 Task: Apply italics on text "computer".
Action: Mouse moved to (585, 159)
Screenshot: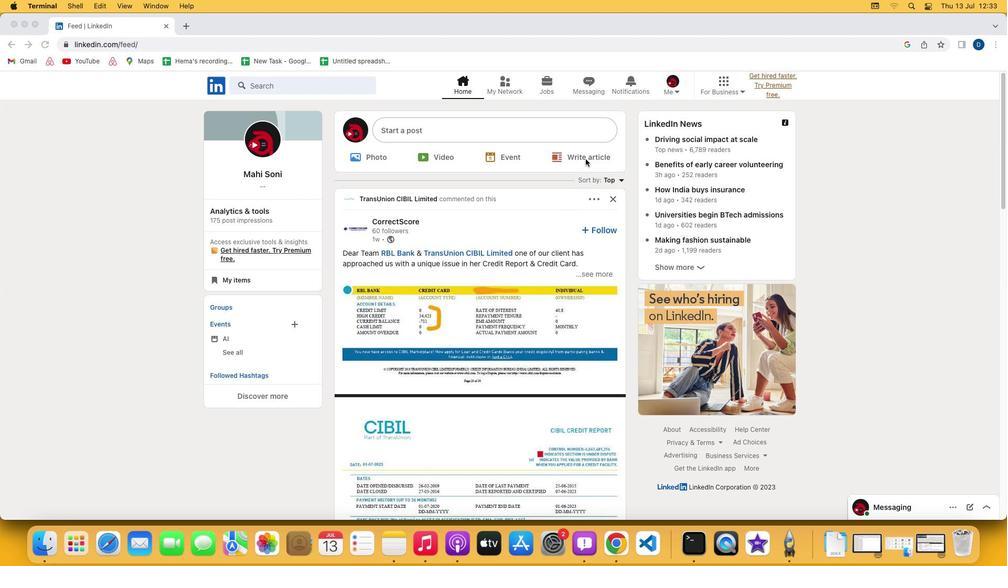 
Action: Mouse pressed left at (585, 159)
Screenshot: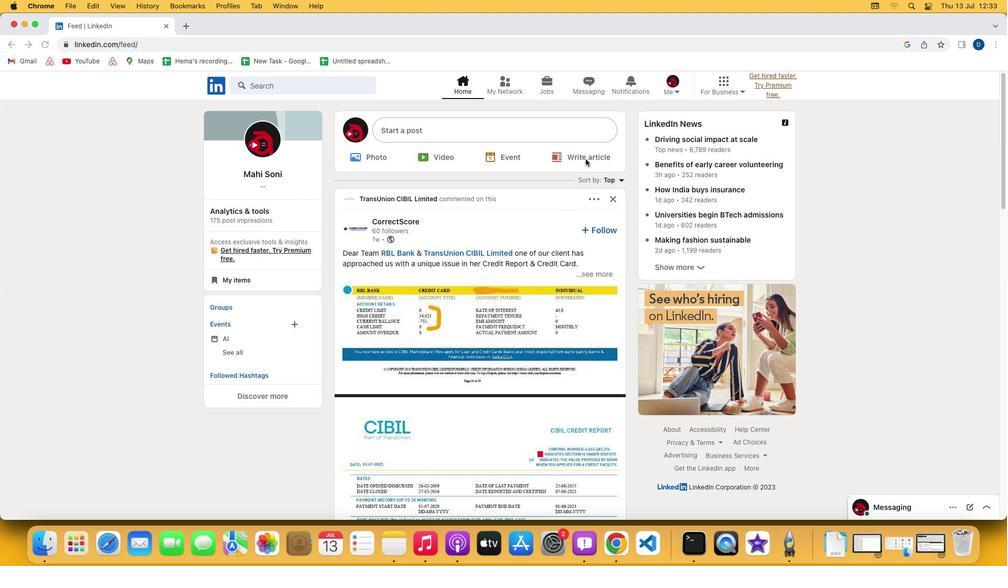 
Action: Mouse pressed left at (585, 159)
Screenshot: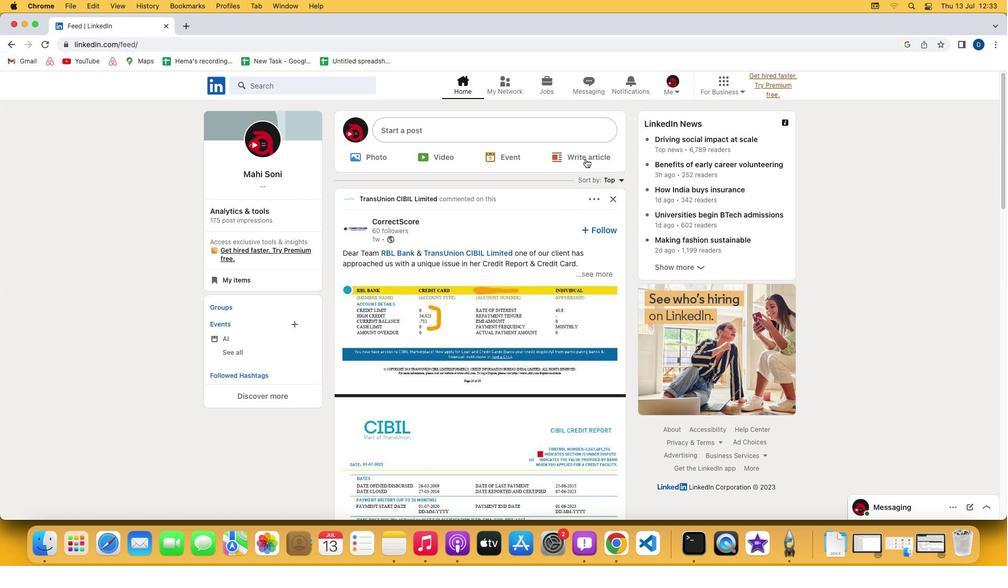
Action: Mouse moved to (400, 329)
Screenshot: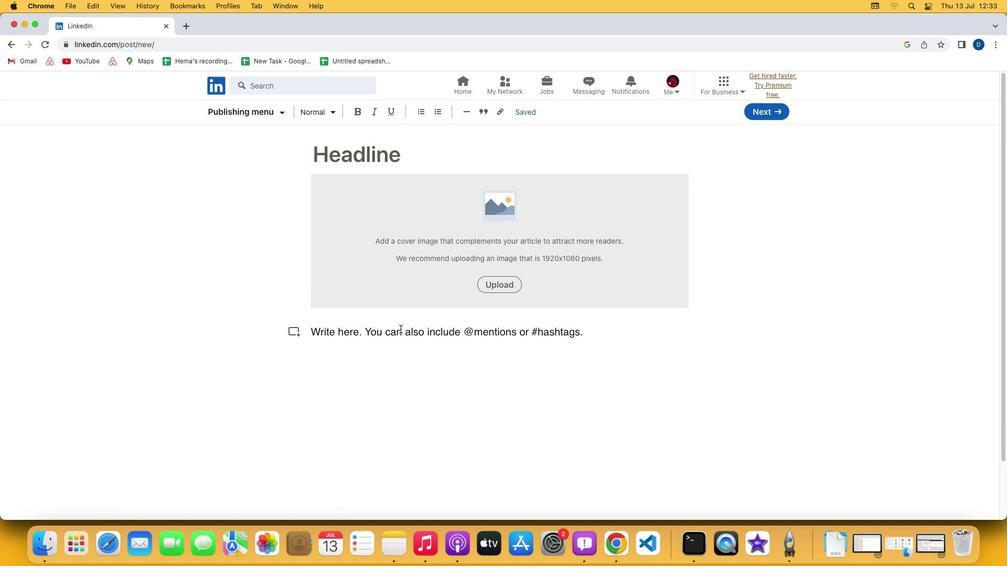 
Action: Mouse pressed left at (400, 329)
Screenshot: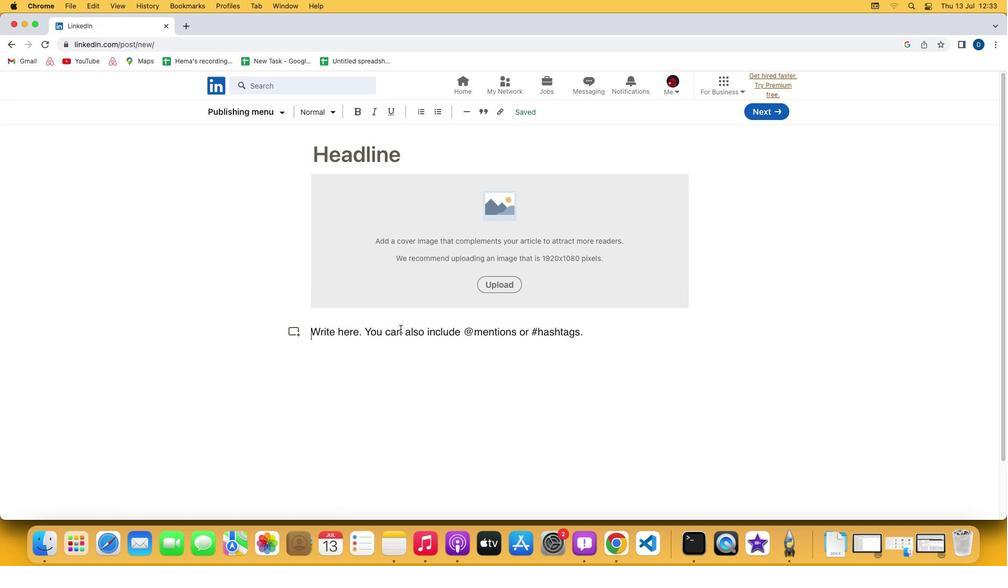 
Action: Key pressed 'c''o''m''p''u''t''e''r'
Screenshot: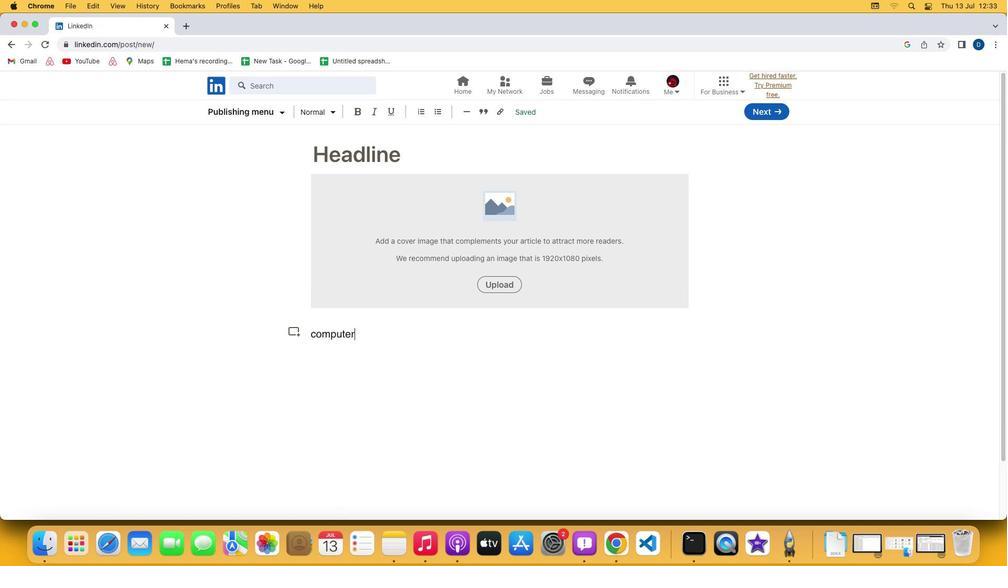 
Action: Mouse moved to (311, 335)
Screenshot: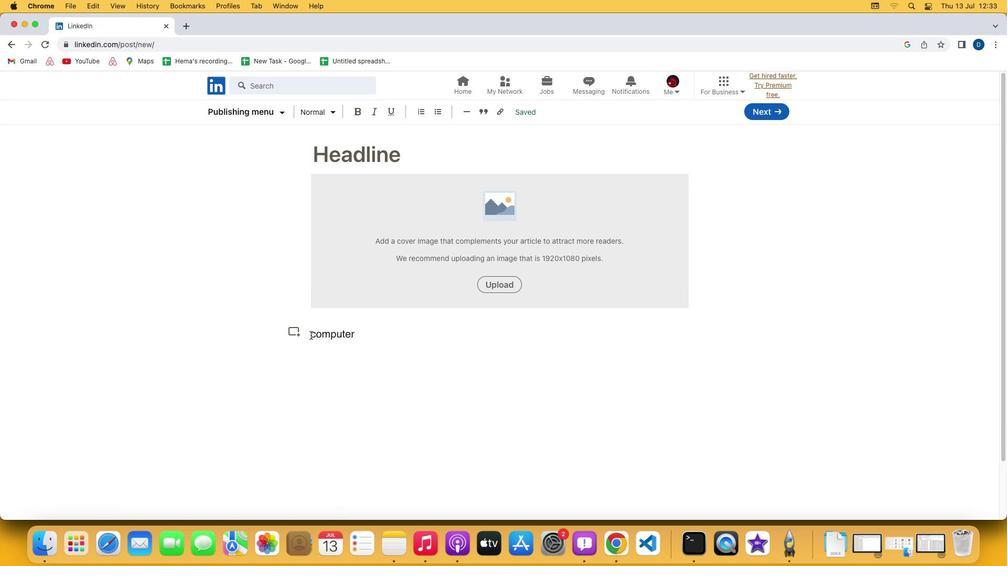 
Action: Mouse pressed left at (311, 335)
Screenshot: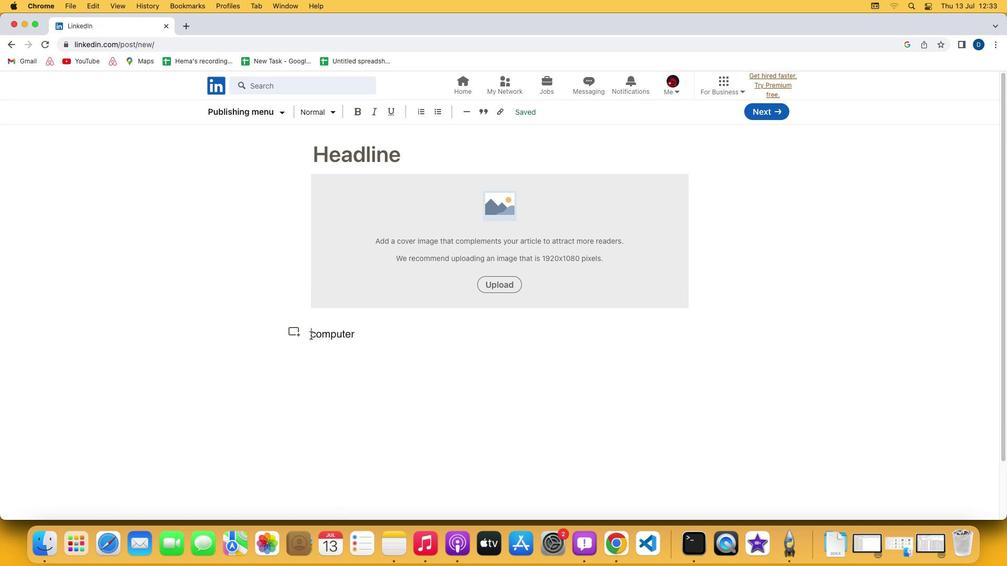 
Action: Mouse moved to (375, 114)
Screenshot: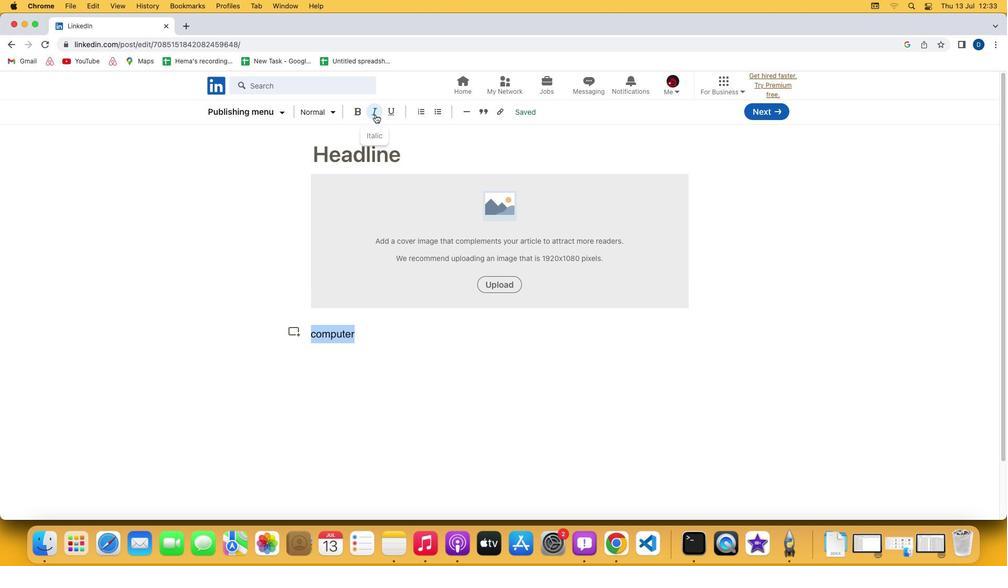 
Action: Mouse pressed left at (375, 114)
Screenshot: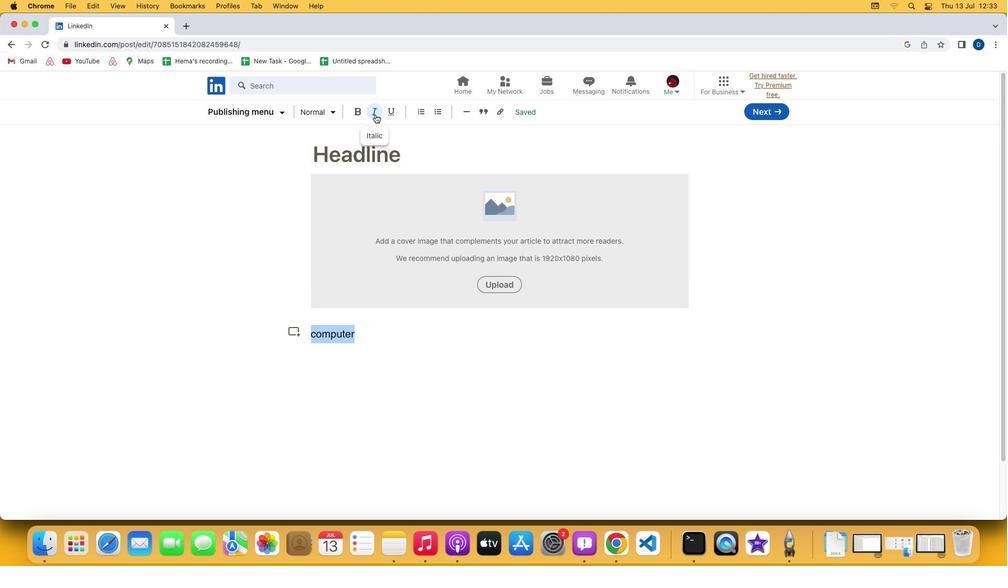 
Action: Mouse moved to (350, 189)
Screenshot: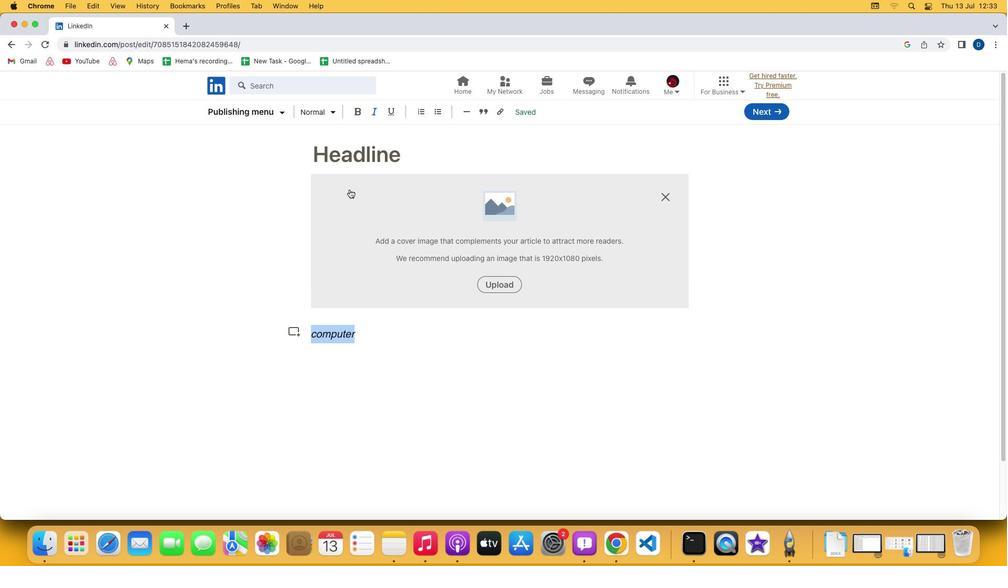 
